 Task: Look for products from Begoat Beverages only.
Action: Mouse pressed left at (17, 91)
Screenshot: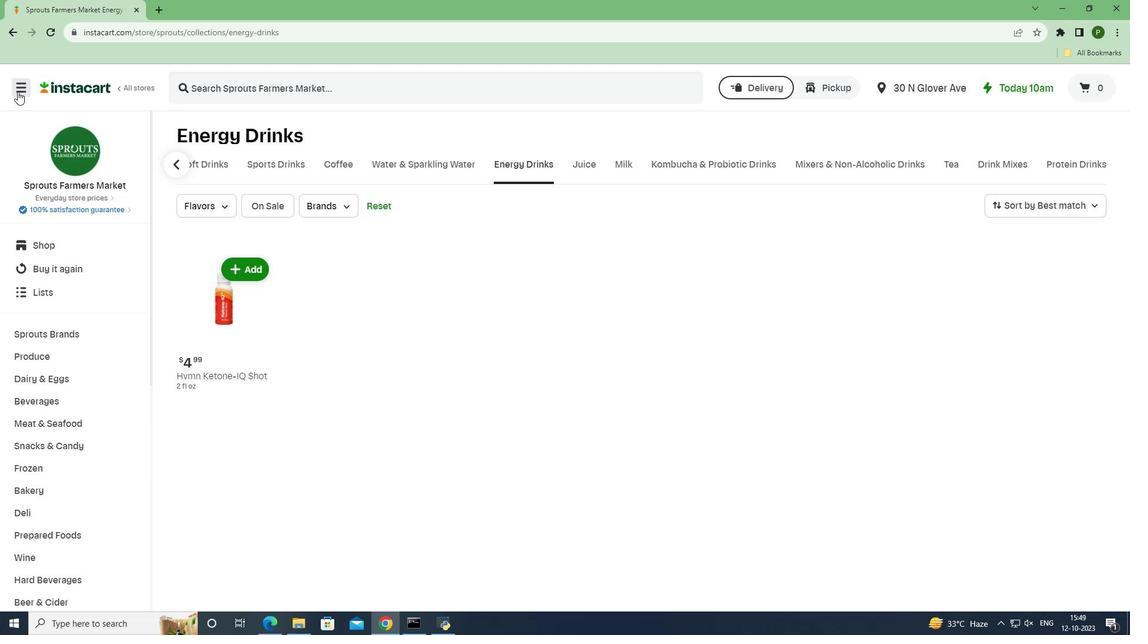 
Action: Mouse moved to (41, 310)
Screenshot: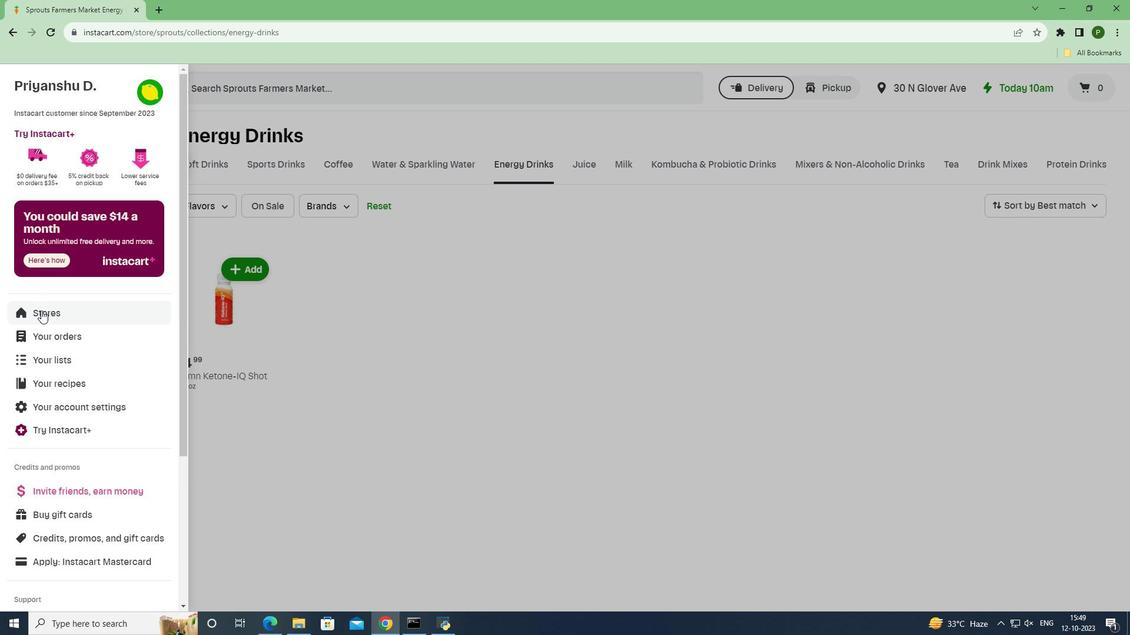 
Action: Mouse pressed left at (41, 310)
Screenshot: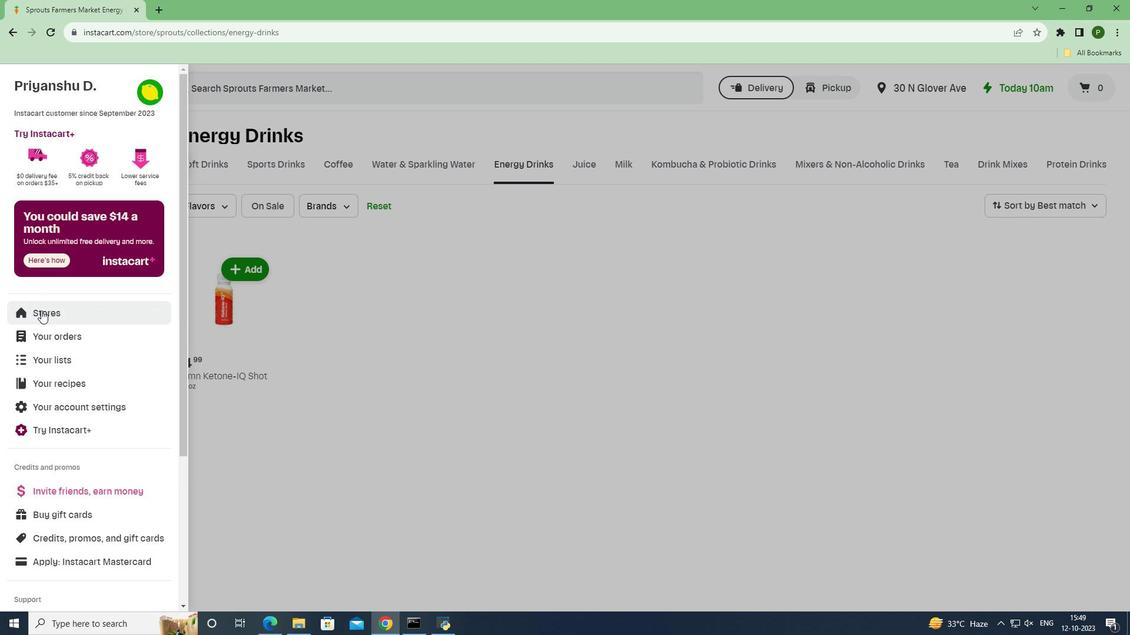 
Action: Mouse moved to (266, 133)
Screenshot: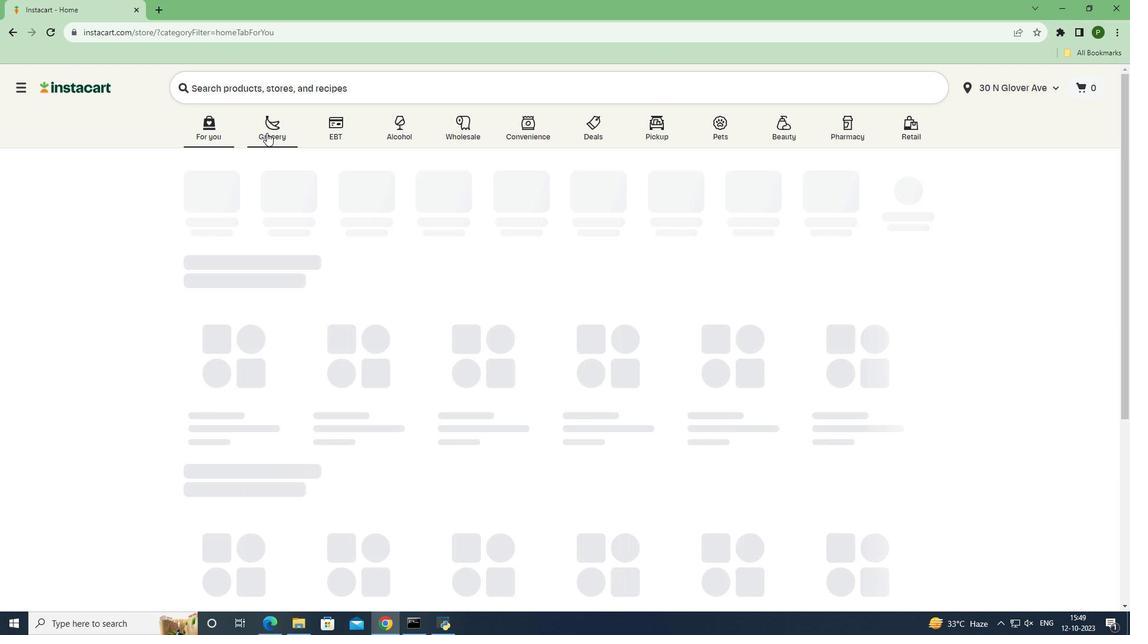 
Action: Mouse pressed left at (266, 133)
Screenshot: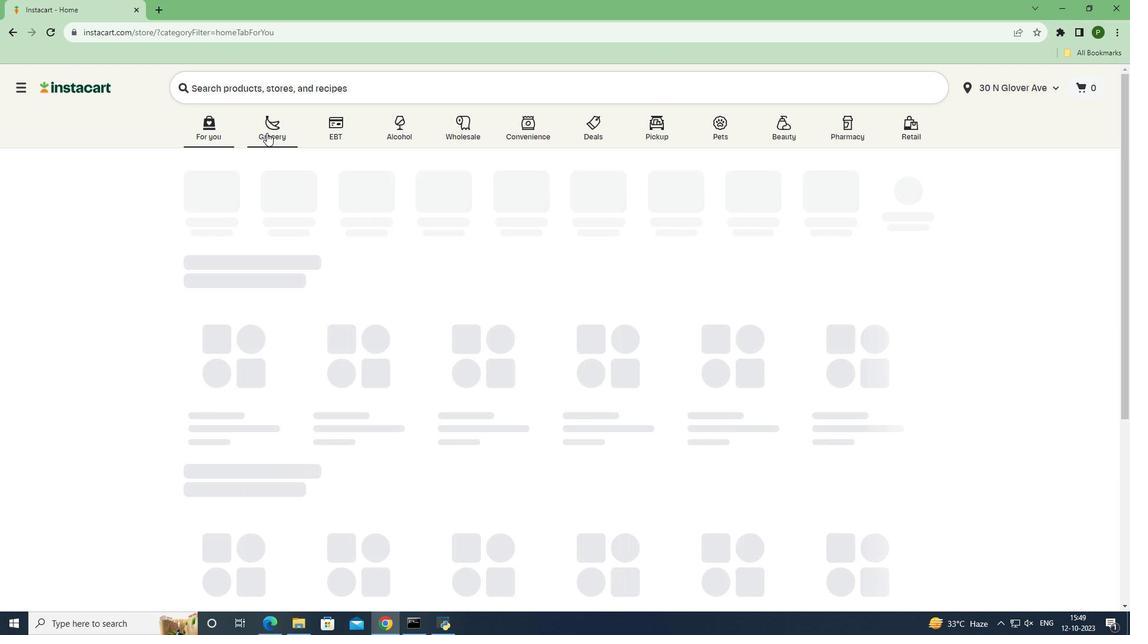 
Action: Mouse moved to (468, 276)
Screenshot: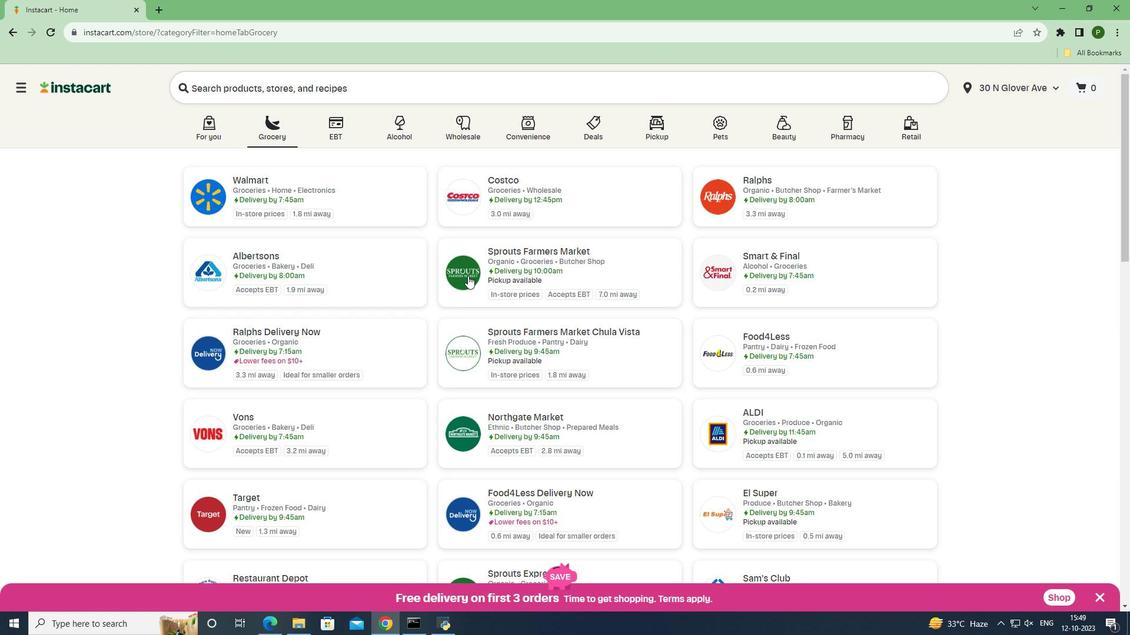 
Action: Mouse pressed left at (468, 276)
Screenshot: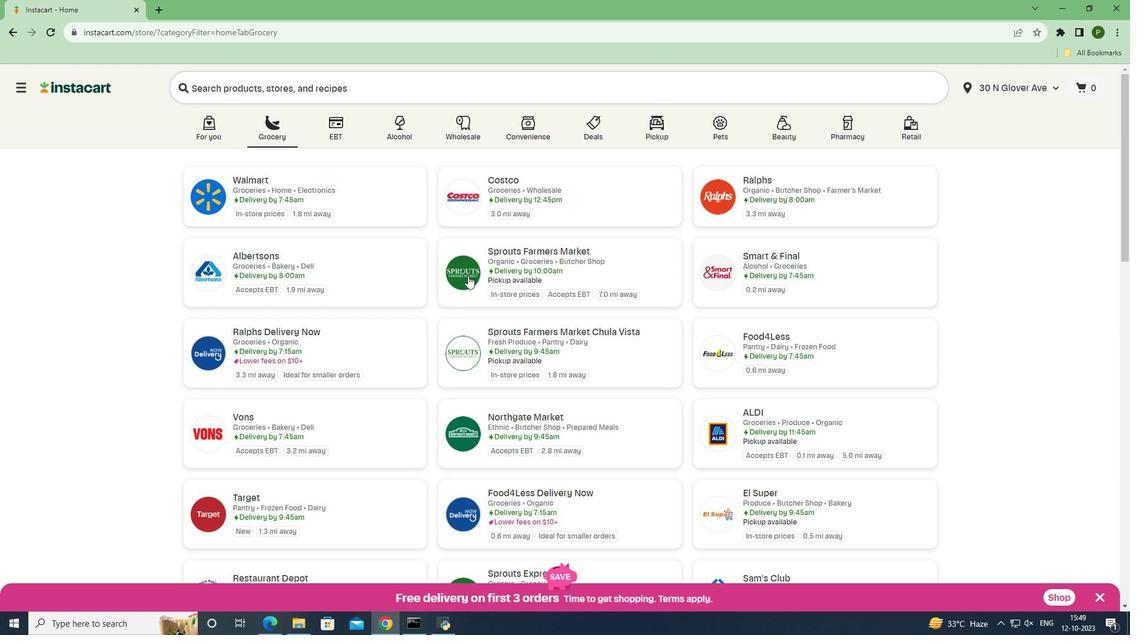
Action: Mouse moved to (65, 403)
Screenshot: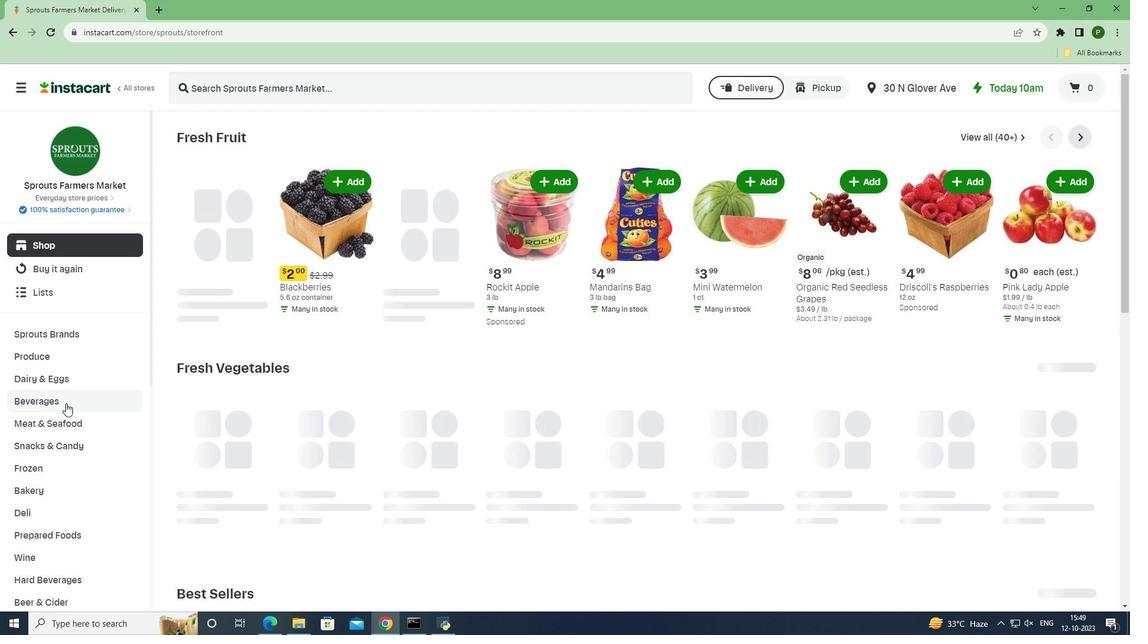 
Action: Mouse pressed left at (65, 403)
Screenshot: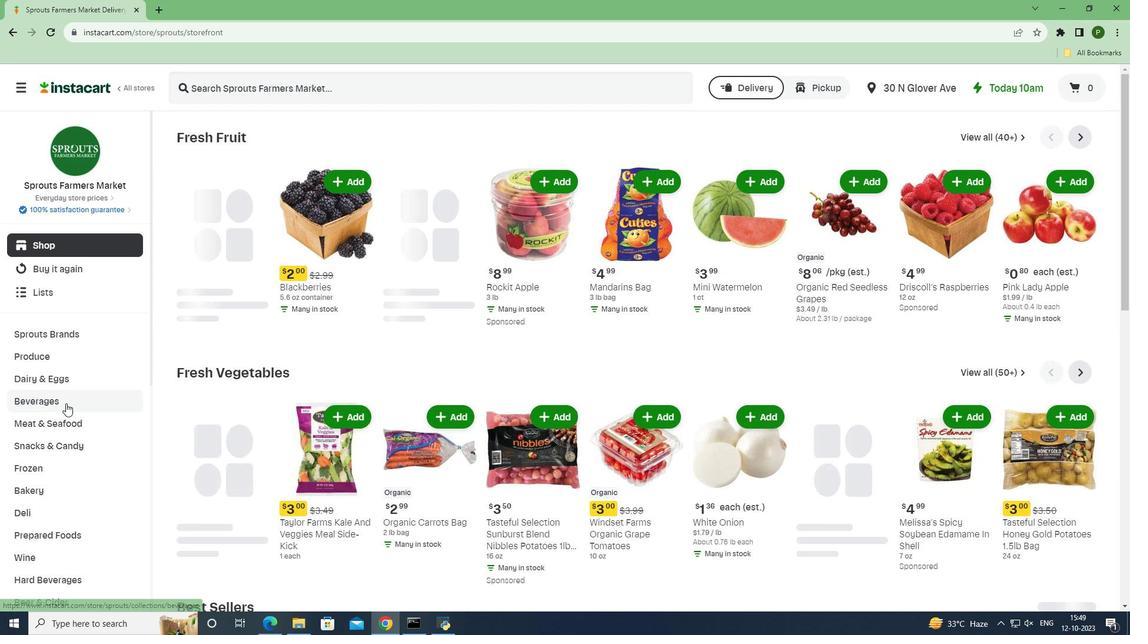 
Action: Mouse moved to (616, 163)
Screenshot: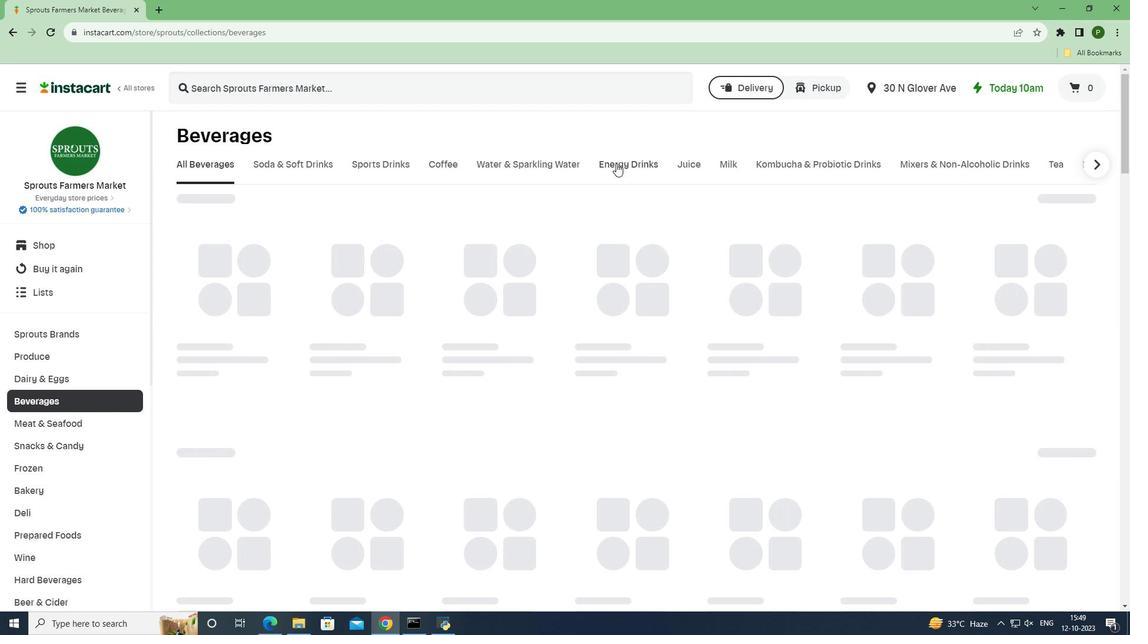 
Action: Mouse pressed left at (616, 163)
Screenshot: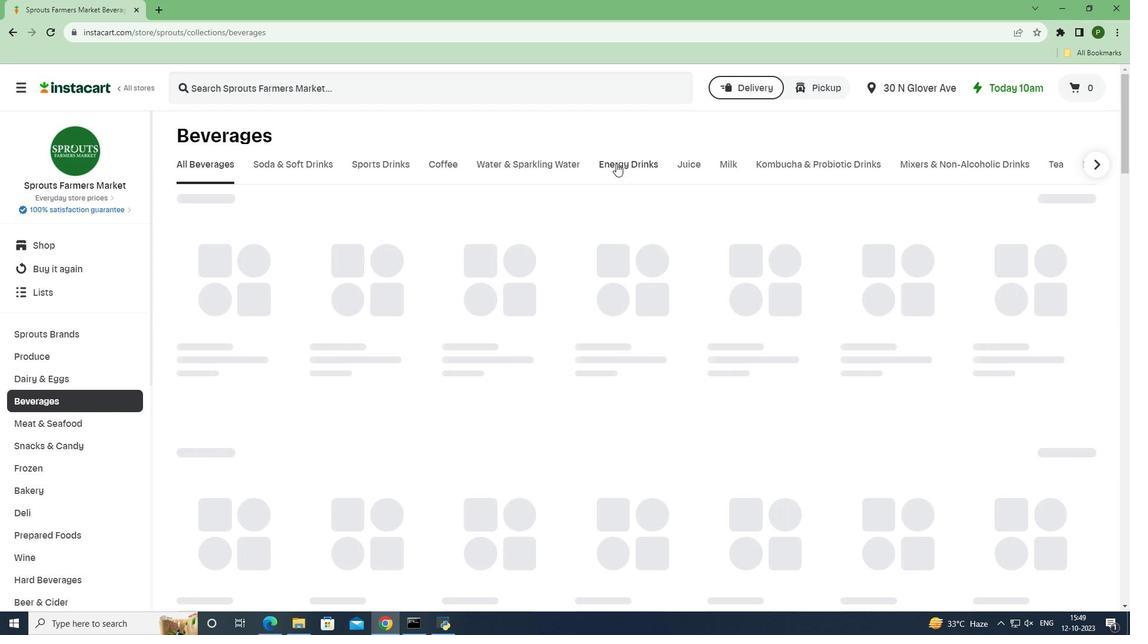 
Action: Mouse moved to (330, 204)
Screenshot: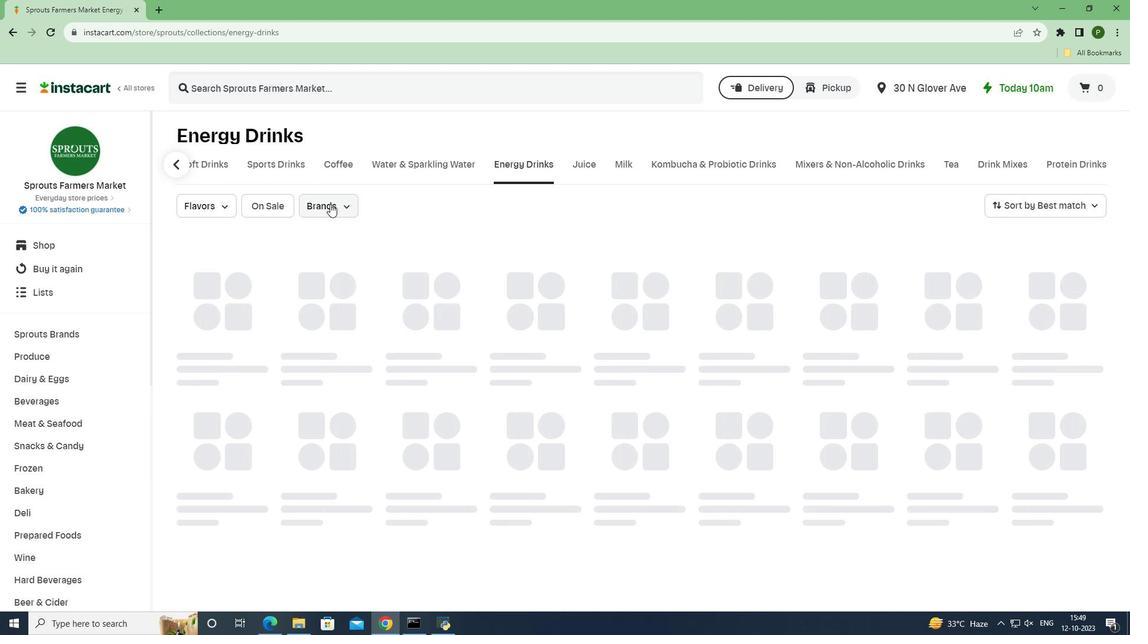 
Action: Mouse pressed left at (330, 204)
Screenshot: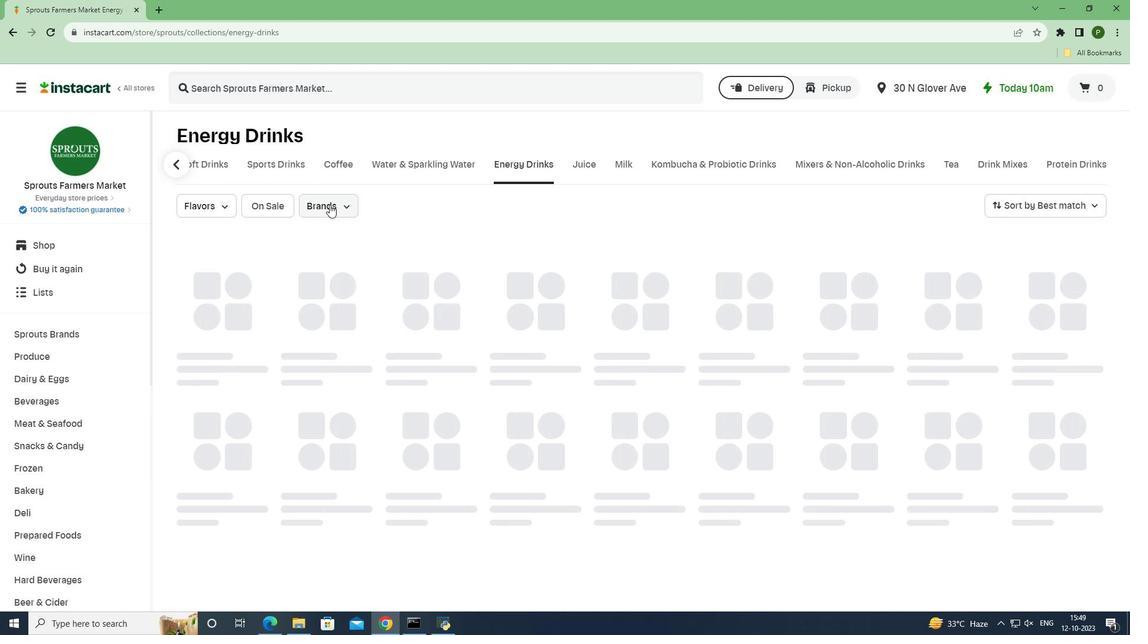 
Action: Mouse moved to (368, 356)
Screenshot: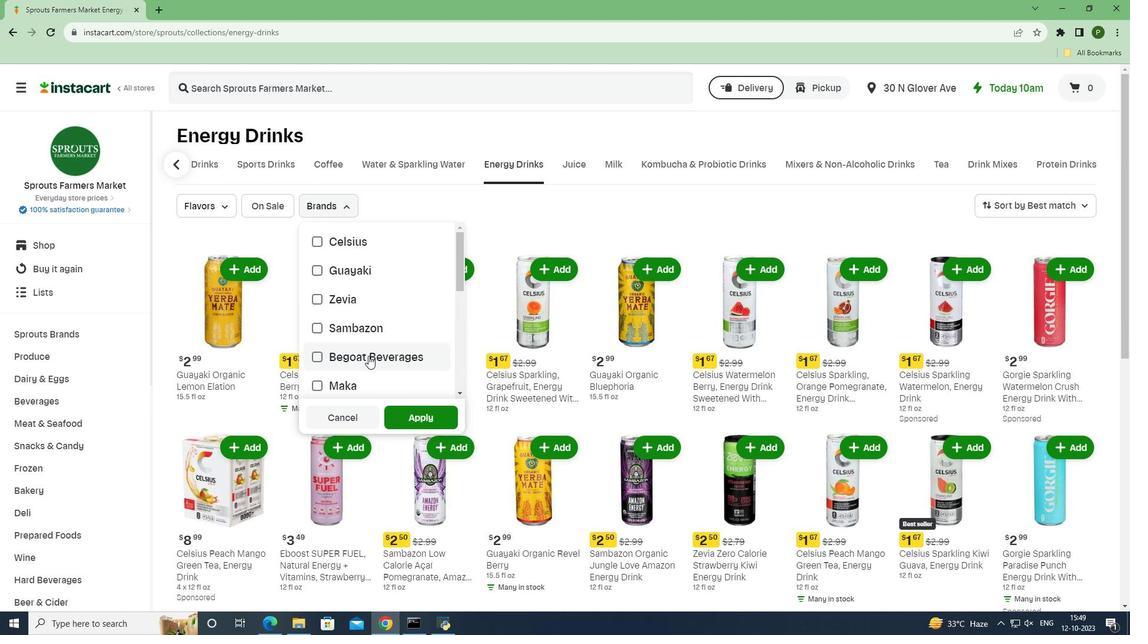 
Action: Mouse pressed left at (368, 356)
Screenshot: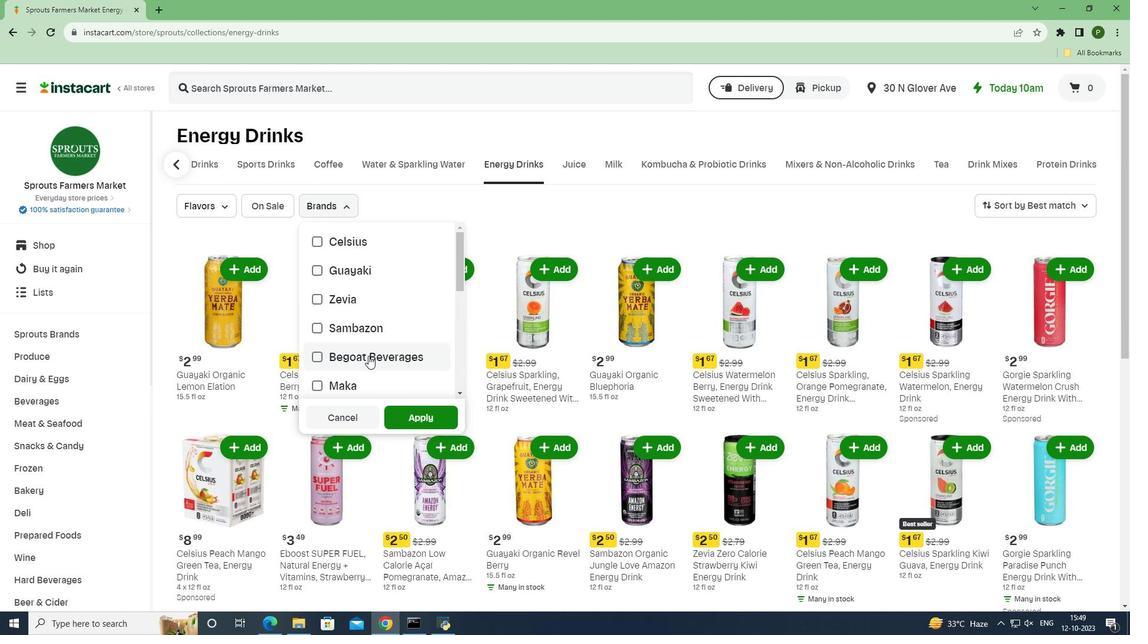 
Action: Mouse moved to (426, 415)
Screenshot: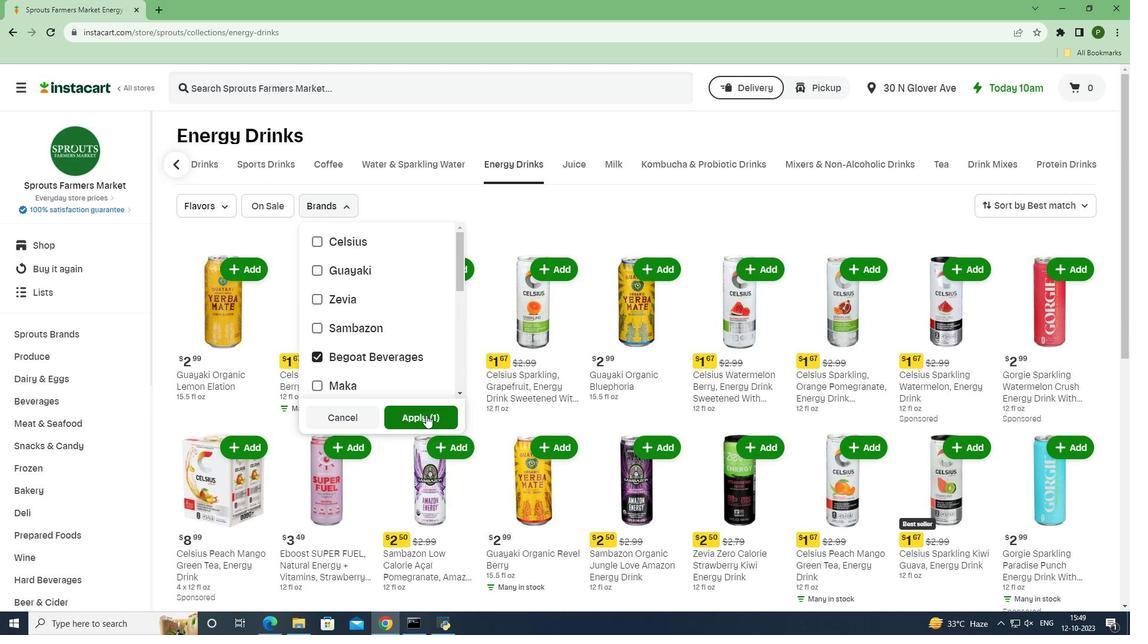 
Action: Mouse pressed left at (426, 415)
Screenshot: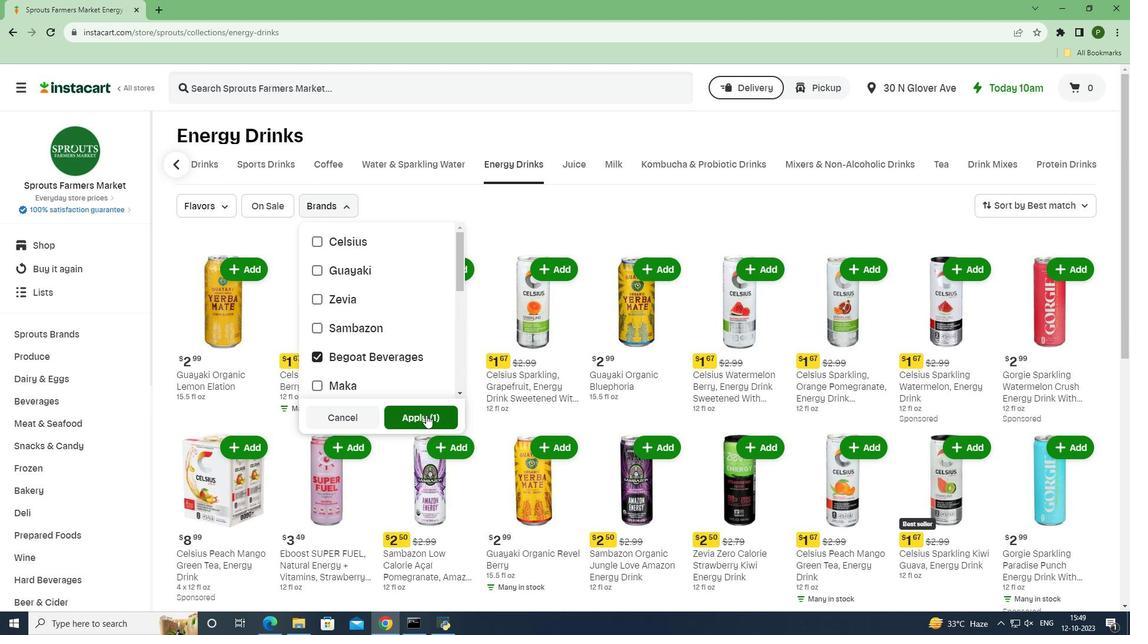
Action: Mouse moved to (506, 370)
Screenshot: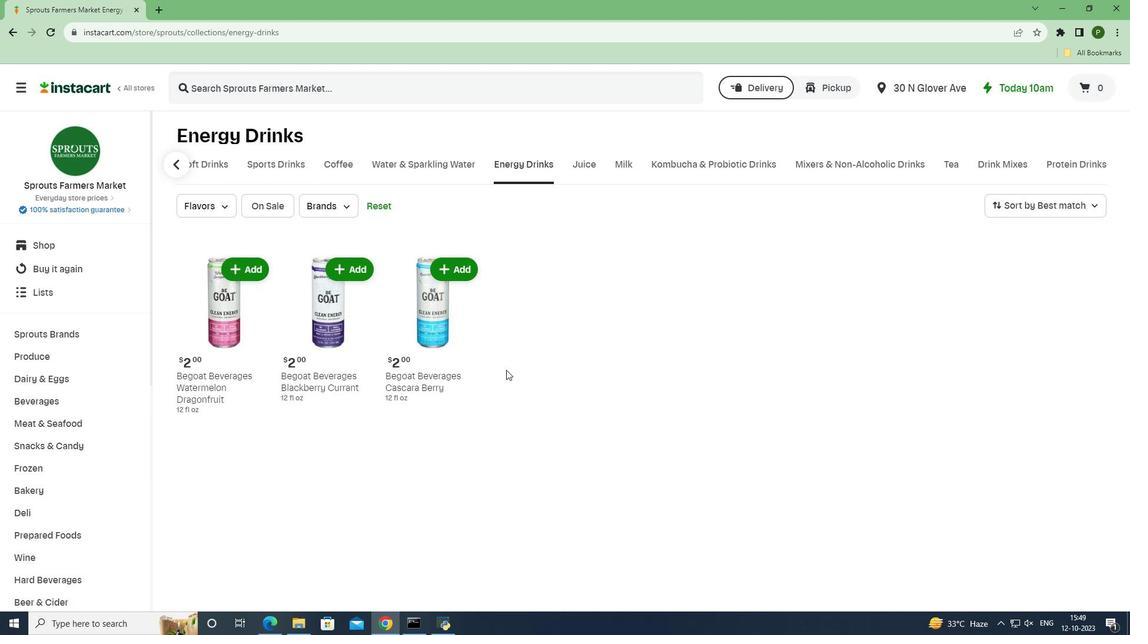 
